 Task: Filter people by 2nd connection.
Action: Mouse moved to (350, 85)
Screenshot: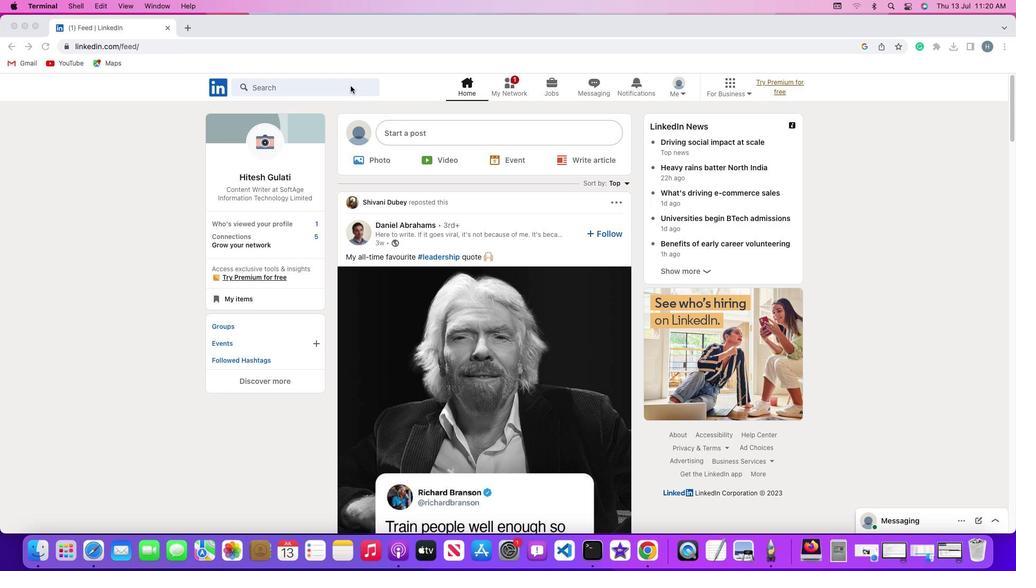 
Action: Mouse pressed left at (350, 85)
Screenshot: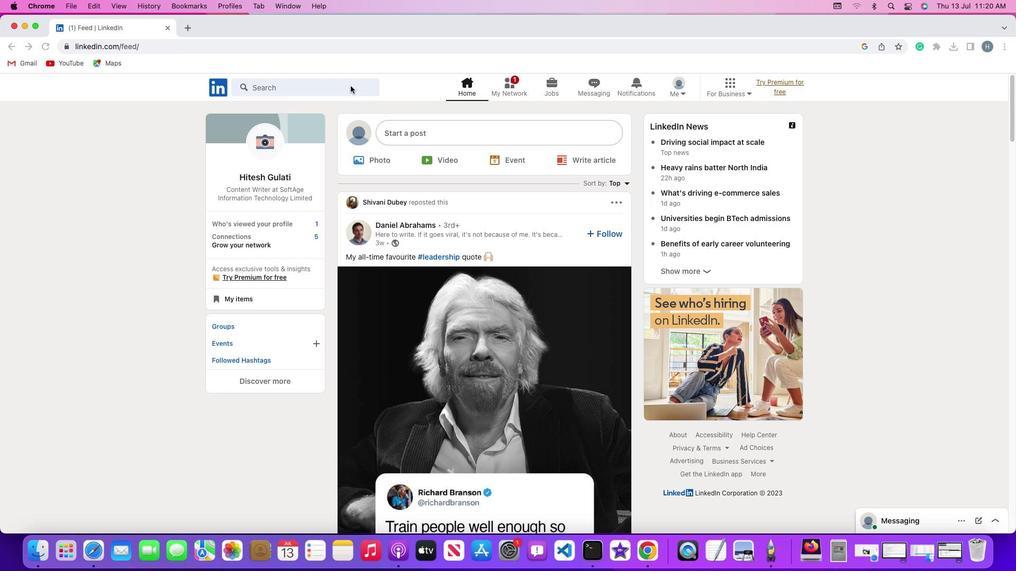 
Action: Mouse moved to (350, 85)
Screenshot: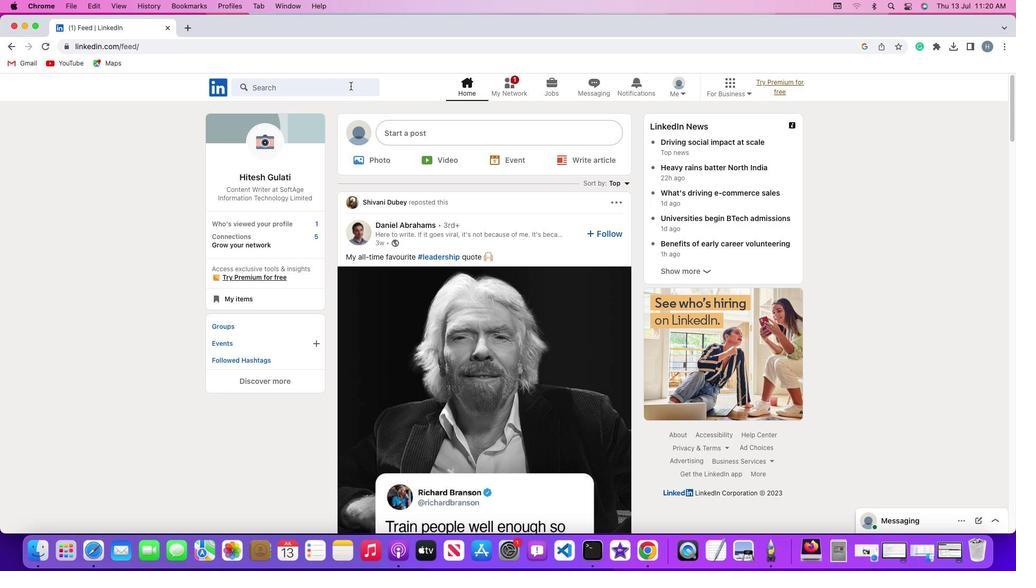 
Action: Mouse pressed left at (350, 85)
Screenshot: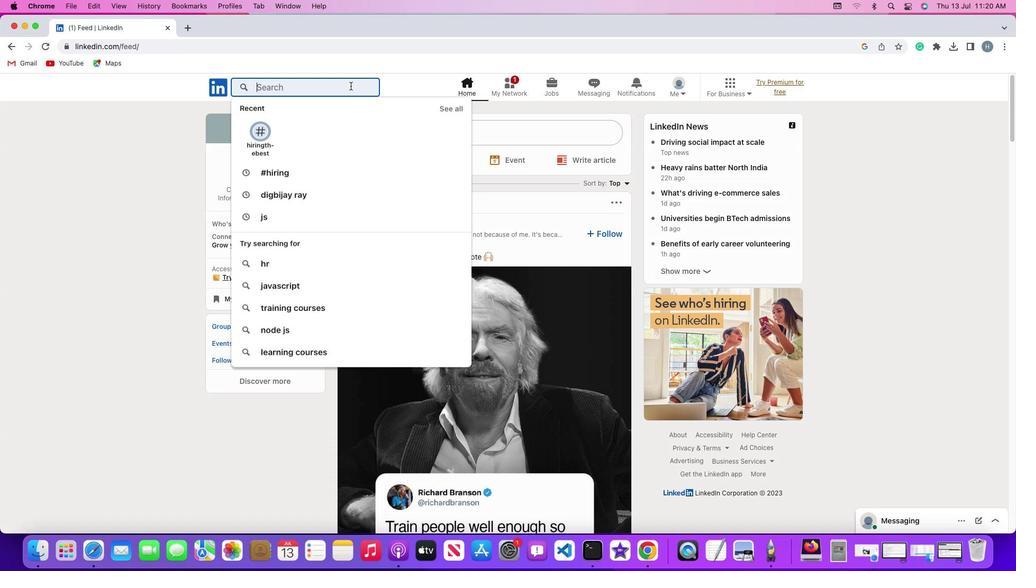 
Action: Key pressed Key.shift'#''h''i''r''i''n''g'Key.enter
Screenshot: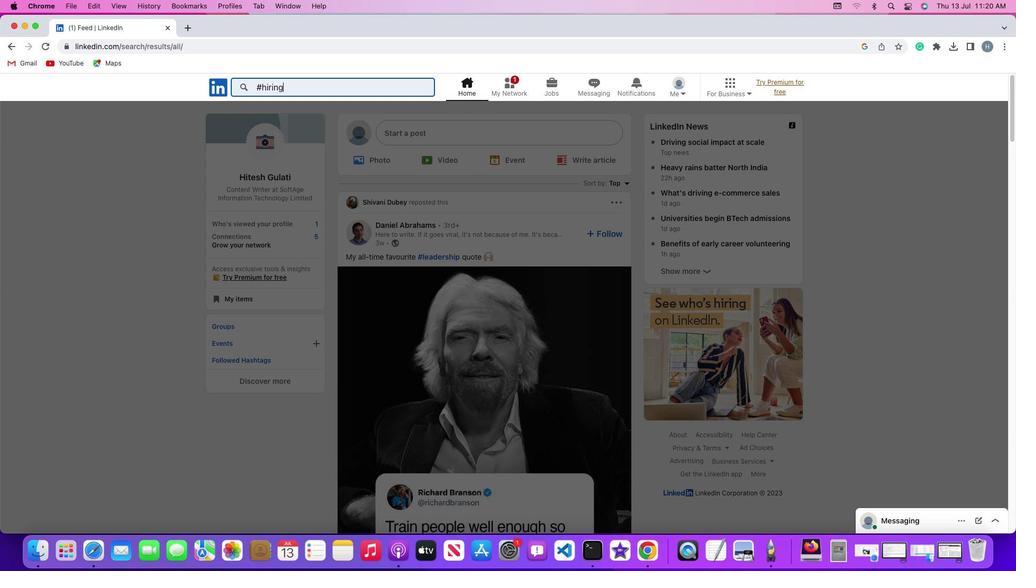 
Action: Mouse moved to (307, 115)
Screenshot: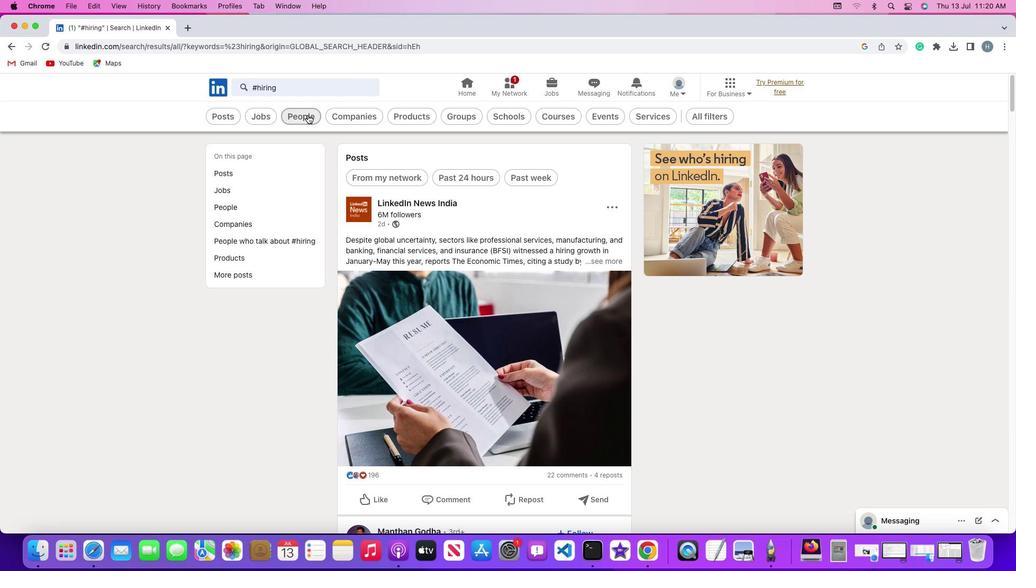 
Action: Mouse pressed left at (307, 115)
Screenshot: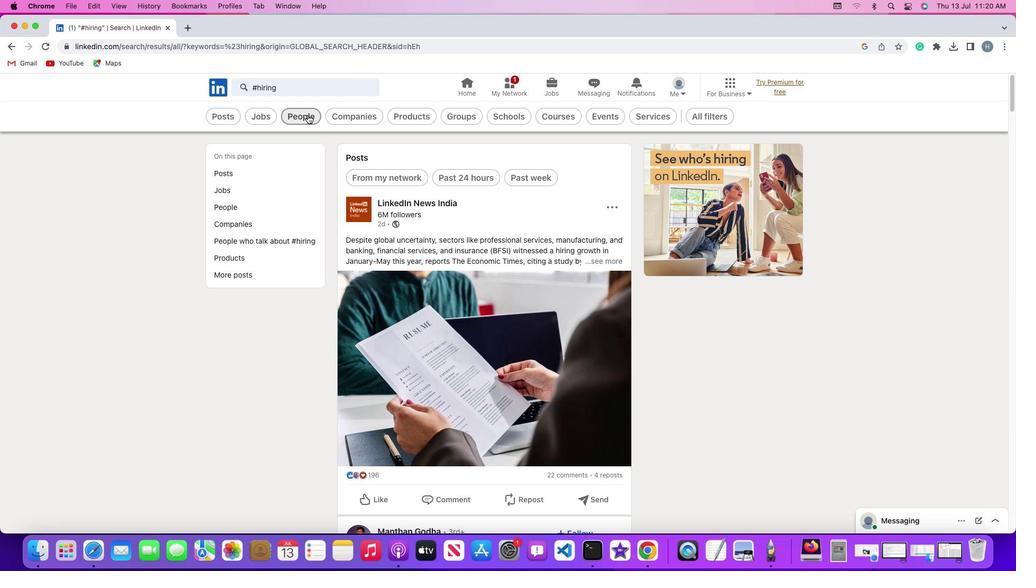 
Action: Mouse moved to (330, 114)
Screenshot: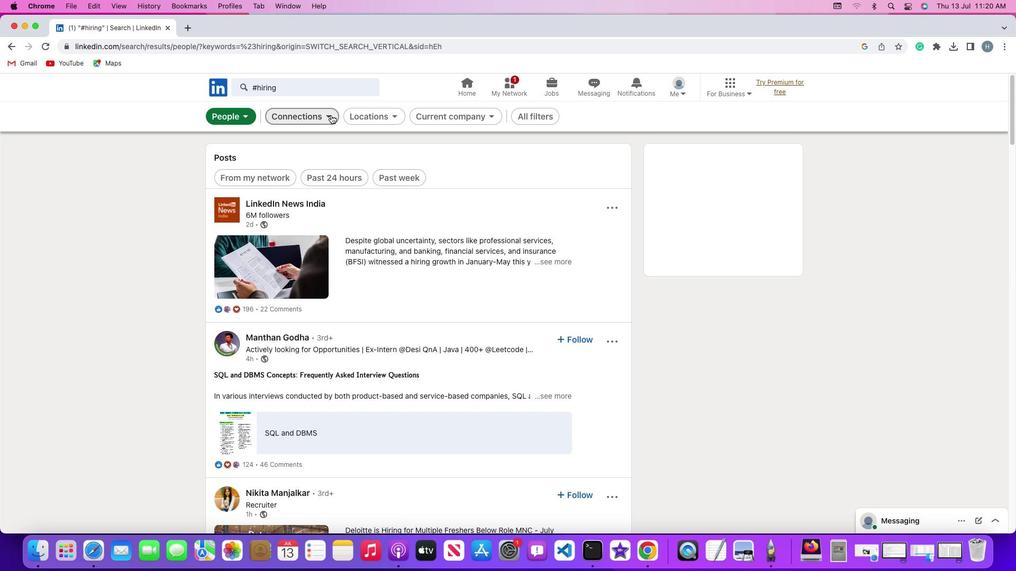 
Action: Mouse pressed left at (330, 114)
Screenshot: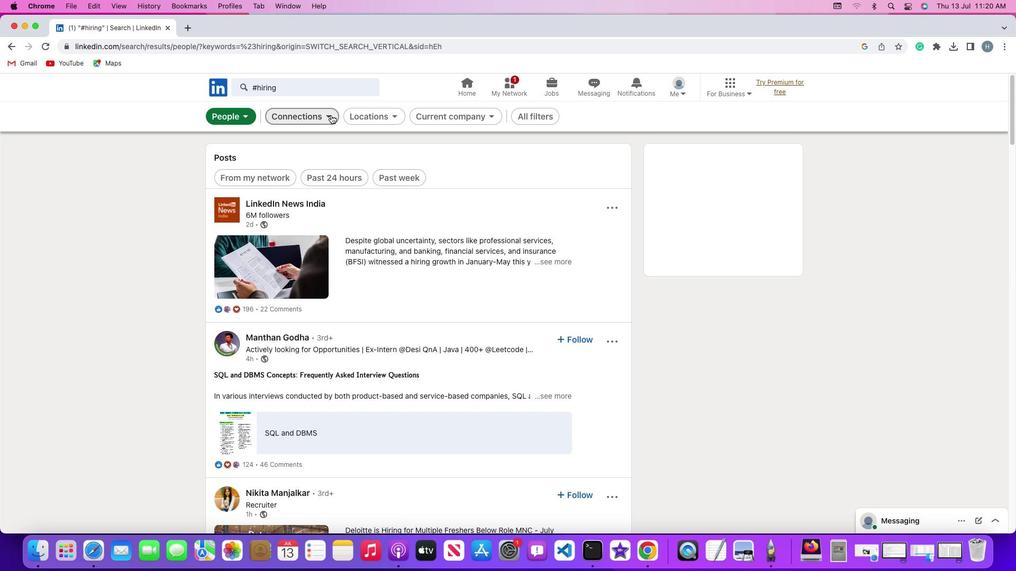 
Action: Mouse moved to (233, 166)
Screenshot: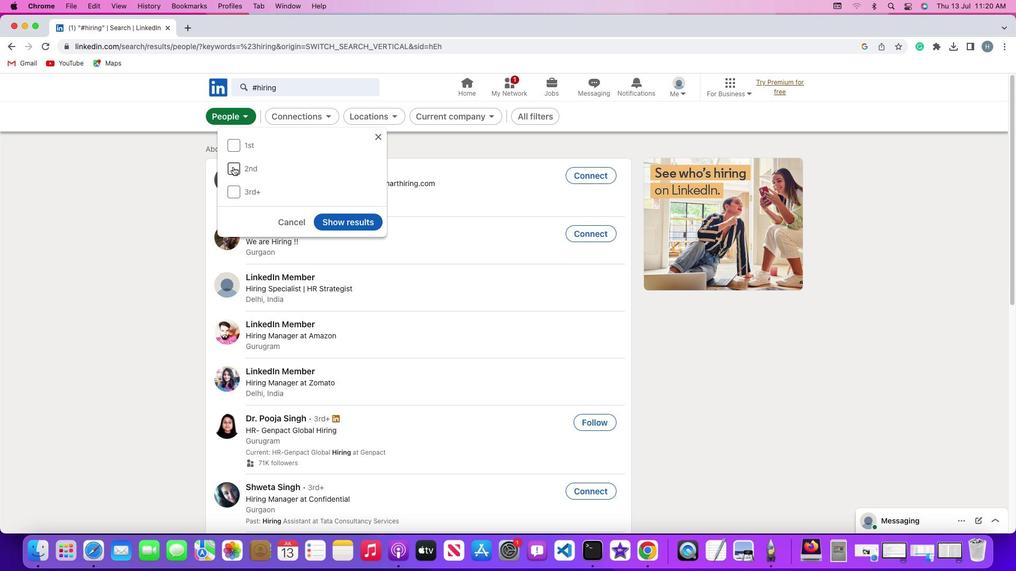 
Action: Mouse pressed left at (233, 166)
Screenshot: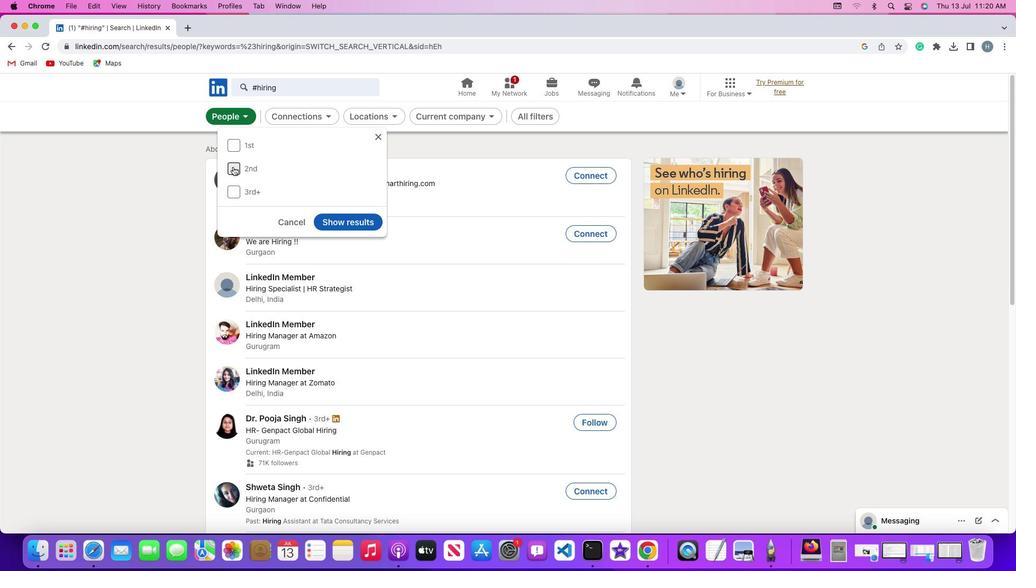 
Action: Mouse moved to (351, 219)
Screenshot: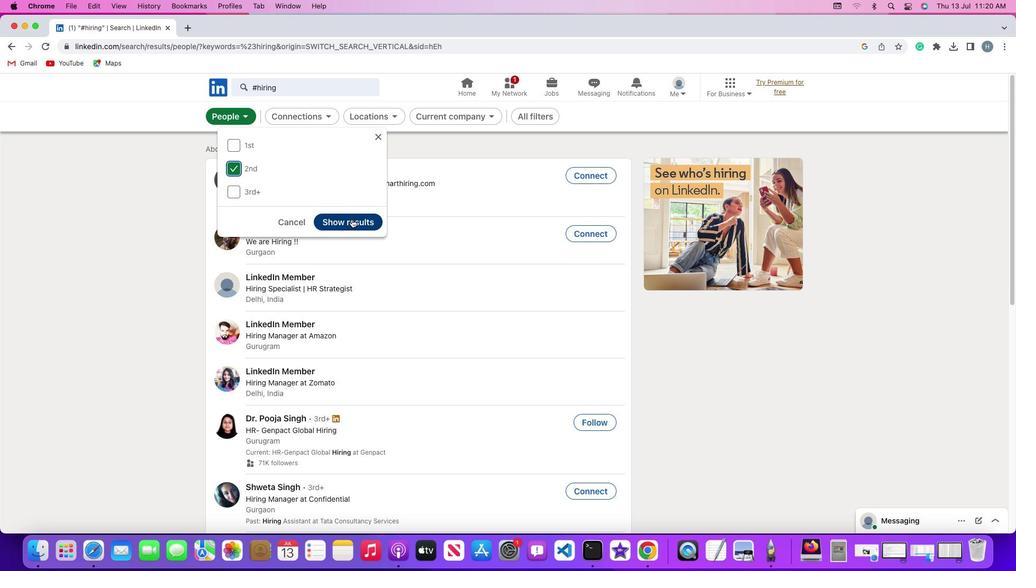 
Action: Mouse pressed left at (351, 219)
Screenshot: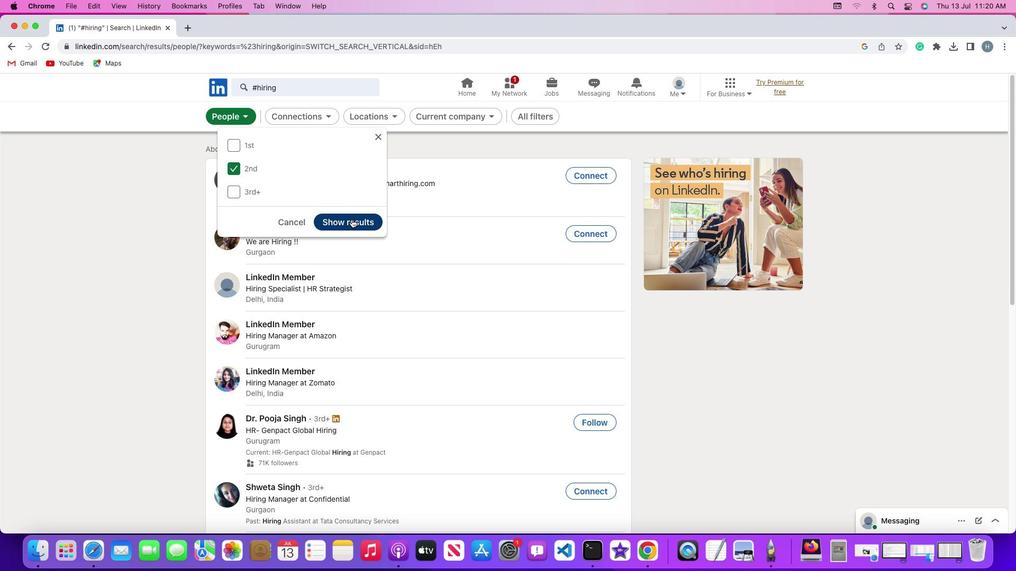 
Action: Mouse moved to (430, 175)
Screenshot: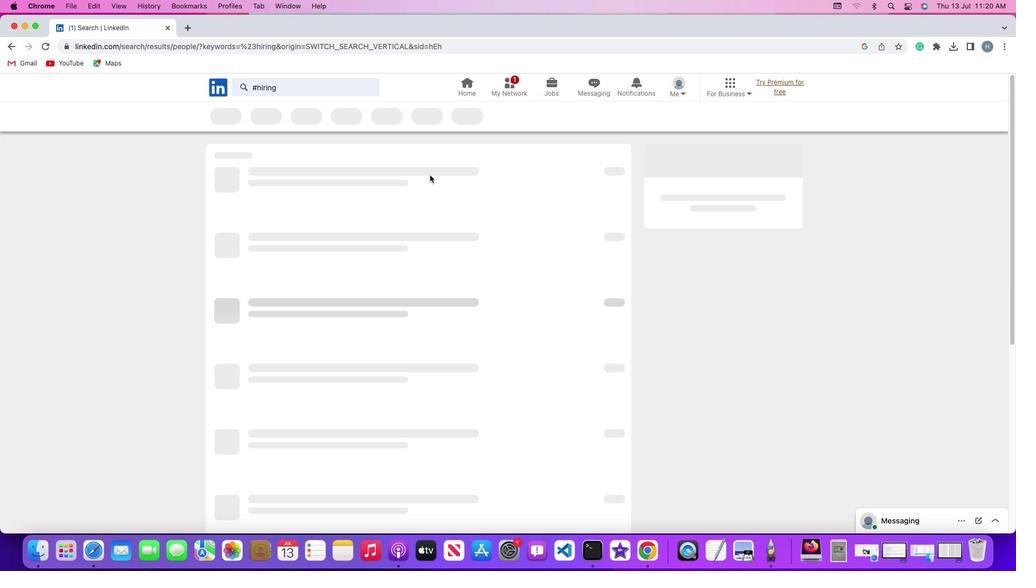 
